 Task: Select poverty alleviation as the cause.
Action: Mouse moved to (645, 89)
Screenshot: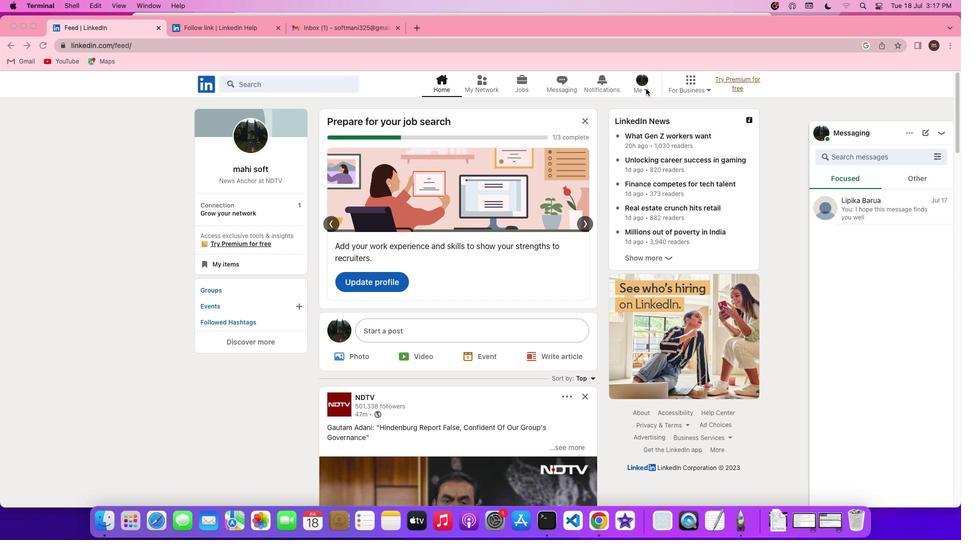 
Action: Mouse pressed left at (645, 89)
Screenshot: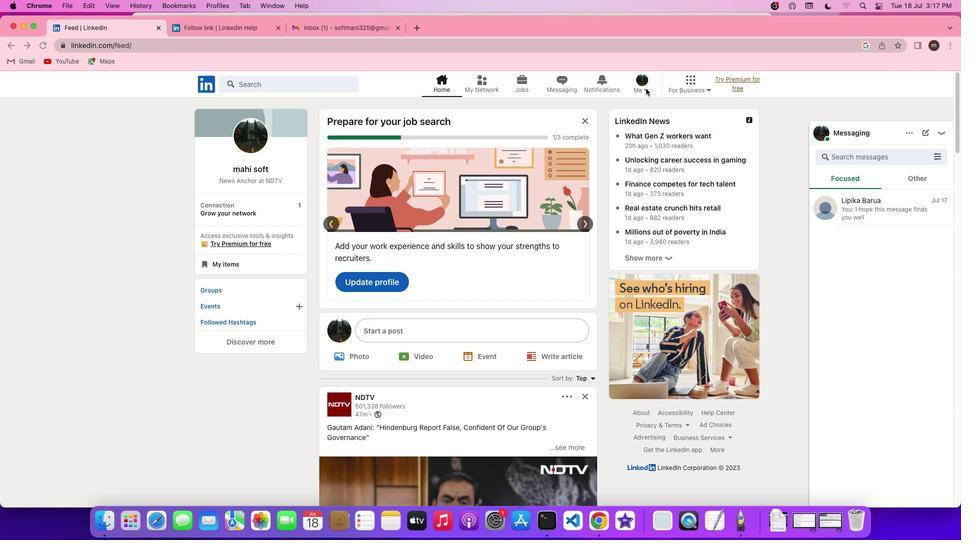 
Action: Mouse pressed left at (645, 89)
Screenshot: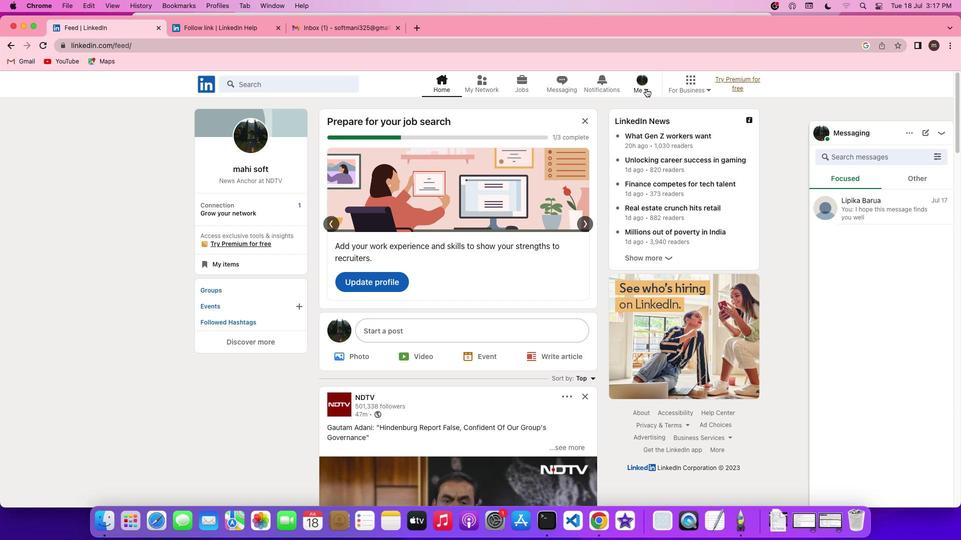 
Action: Mouse moved to (622, 139)
Screenshot: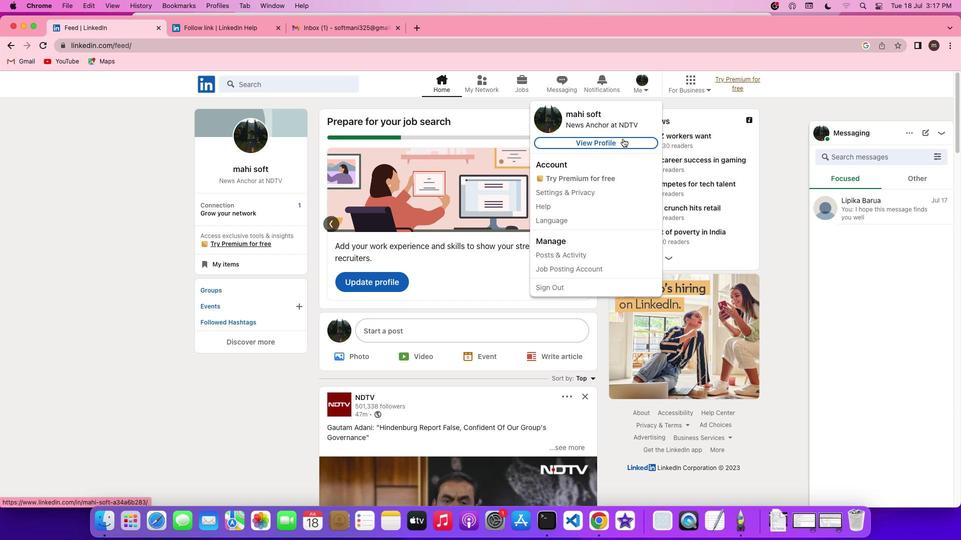 
Action: Mouse pressed left at (622, 139)
Screenshot: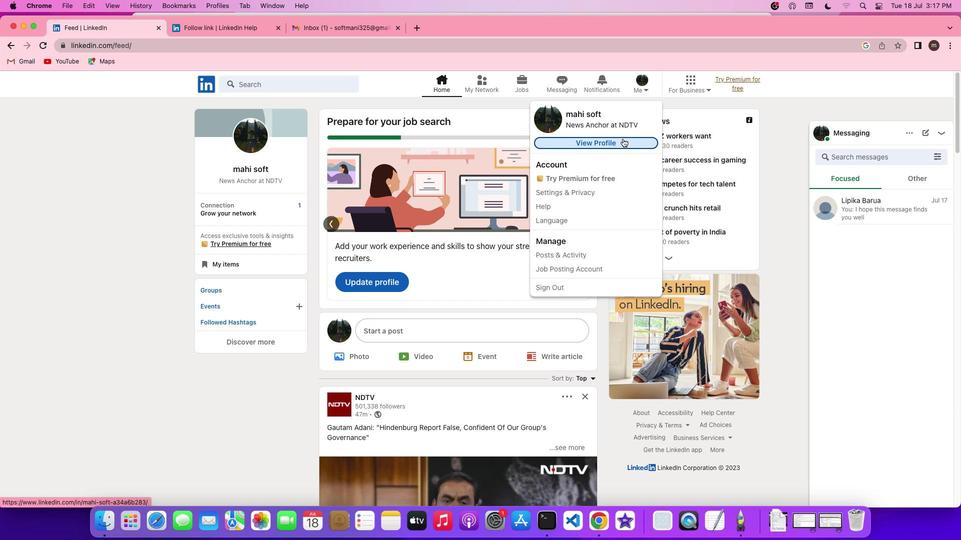 
Action: Mouse moved to (296, 308)
Screenshot: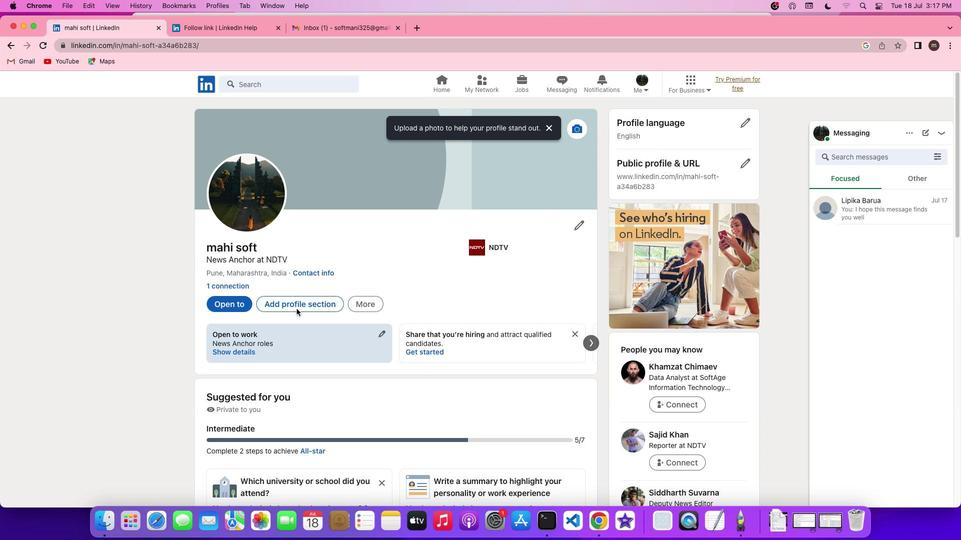 
Action: Mouse pressed left at (296, 308)
Screenshot: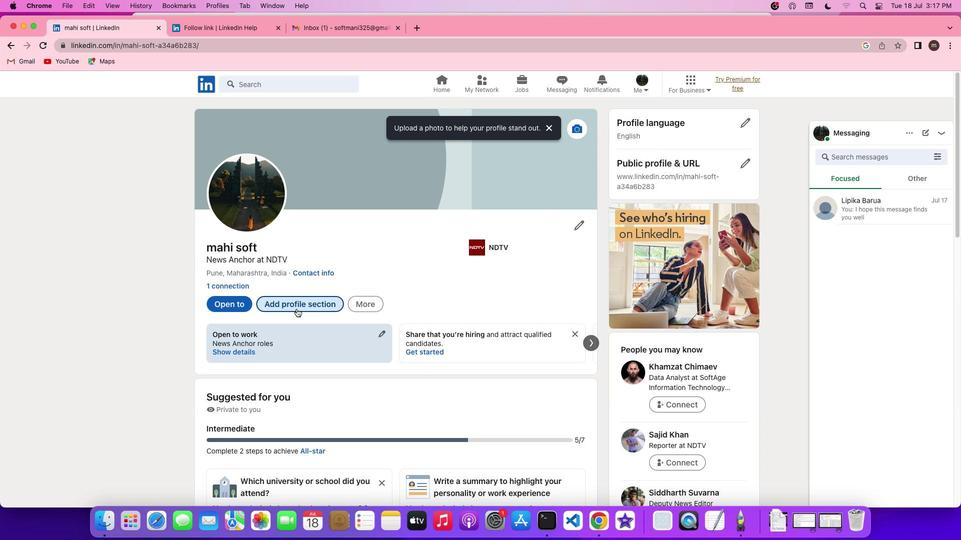 
Action: Mouse moved to (362, 319)
Screenshot: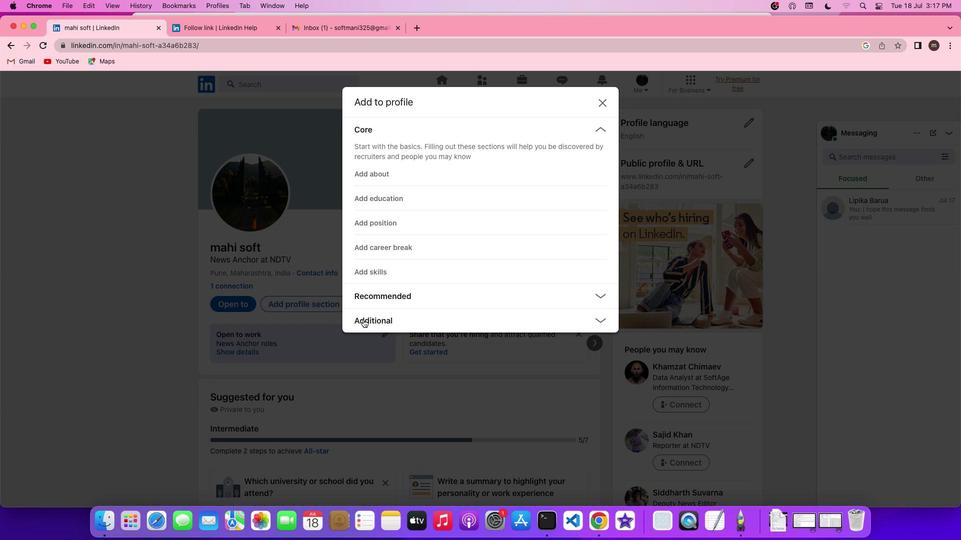 
Action: Mouse pressed left at (362, 319)
Screenshot: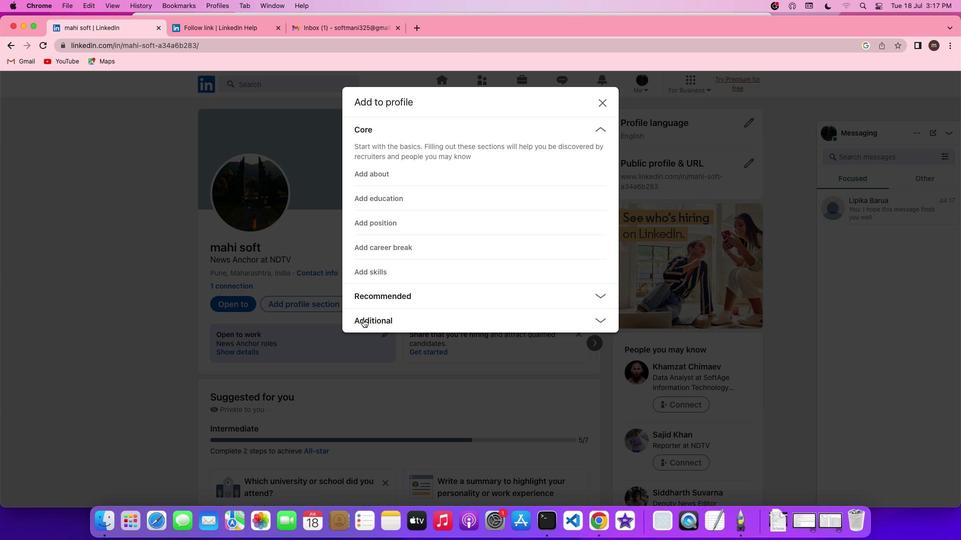 
Action: Mouse moved to (385, 219)
Screenshot: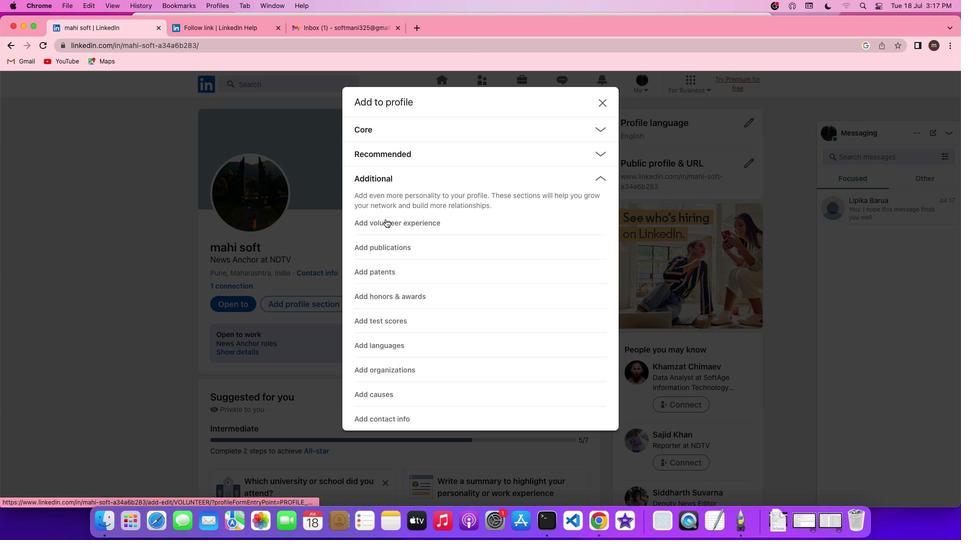 
Action: Mouse pressed left at (385, 219)
Screenshot: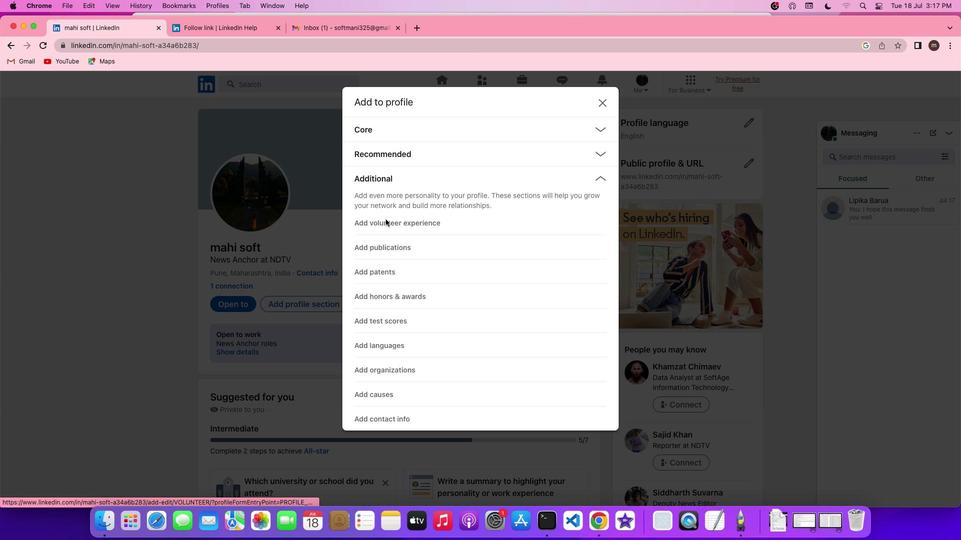 
Action: Mouse moved to (641, 243)
Screenshot: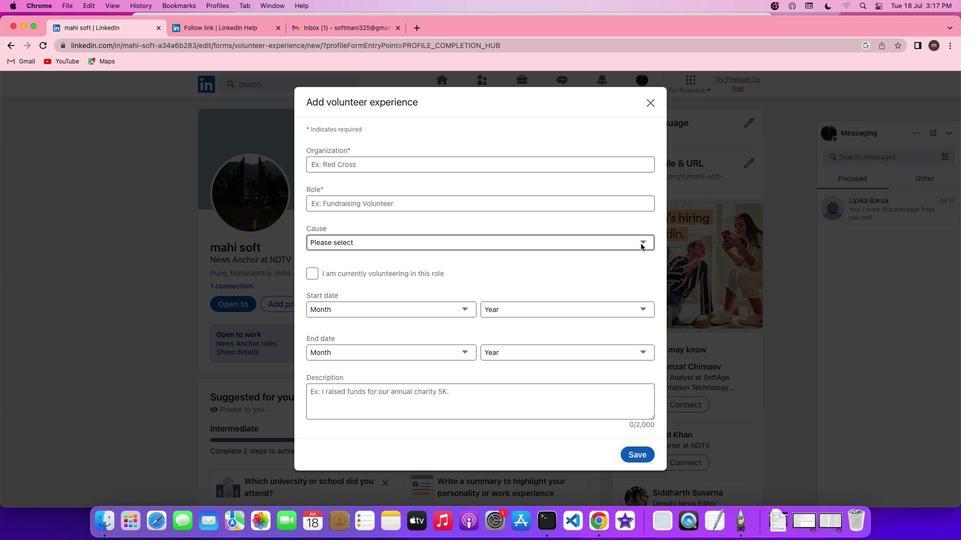 
Action: Mouse pressed left at (641, 243)
Screenshot: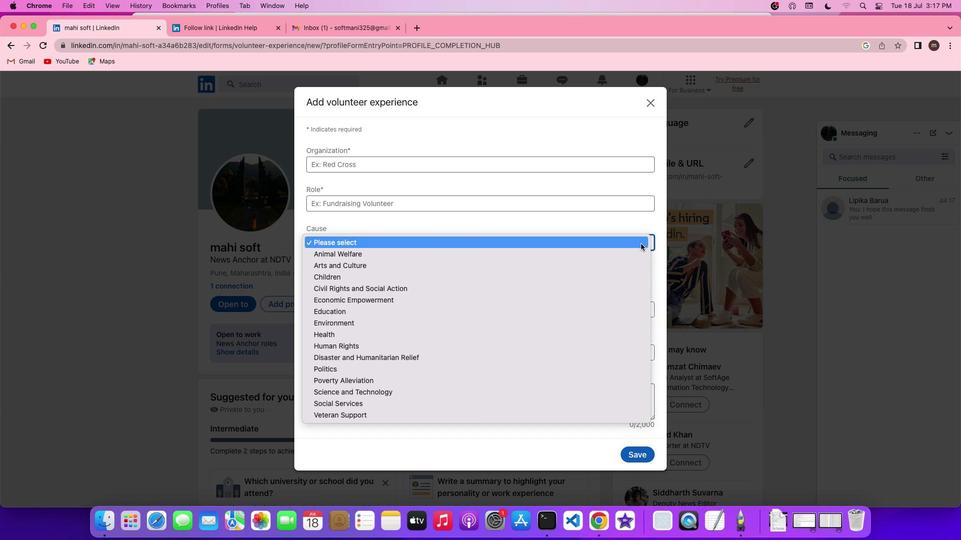 
Action: Mouse moved to (611, 384)
Screenshot: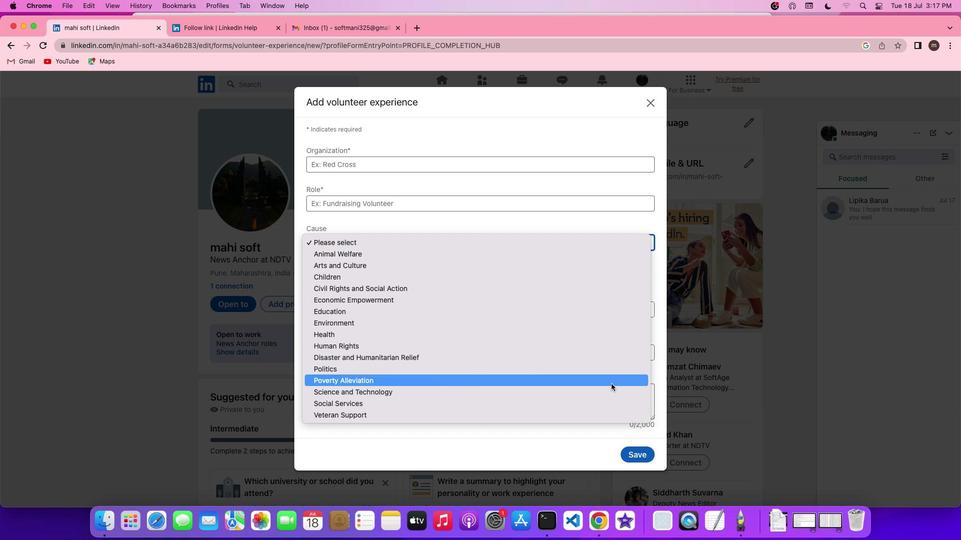 
Action: Mouse pressed left at (611, 384)
Screenshot: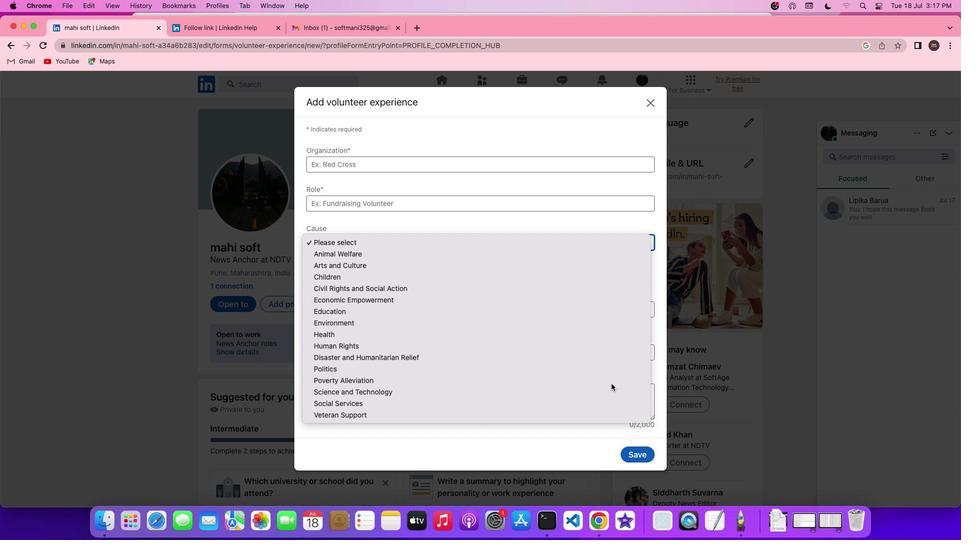 
